 Task: Create a due date automation trigger when advanced on, the moment a card is due add fields without custom field "Resume" set to a date between 1 and 7 working days from now.
Action: Mouse moved to (814, 241)
Screenshot: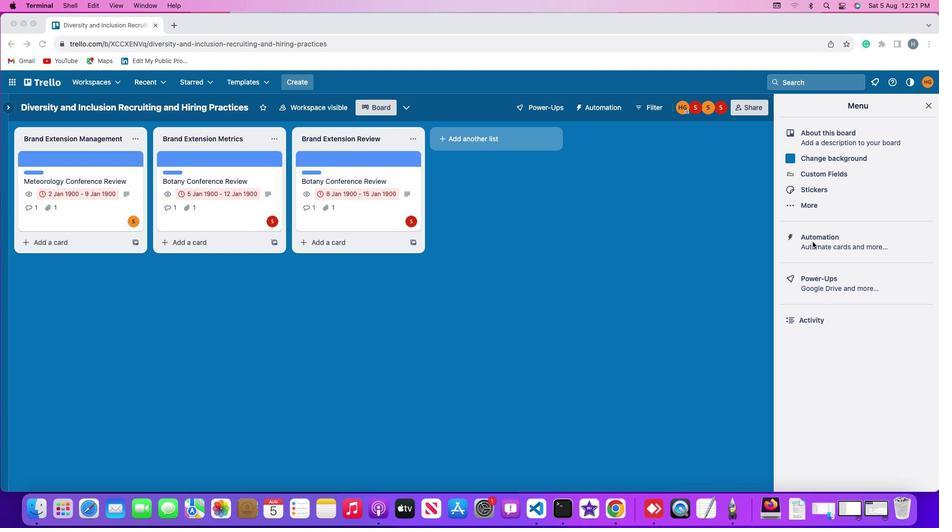 
Action: Mouse pressed left at (814, 241)
Screenshot: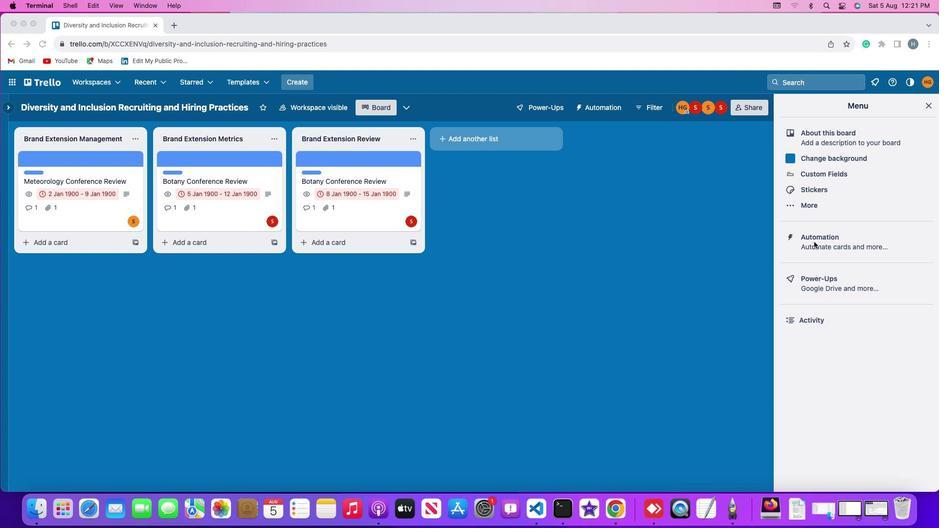 
Action: Mouse pressed left at (814, 241)
Screenshot: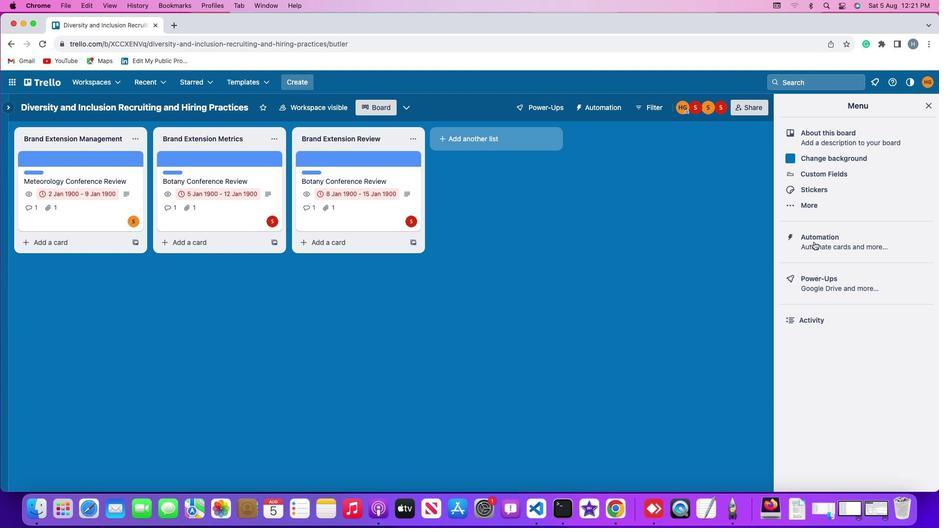 
Action: Mouse moved to (56, 237)
Screenshot: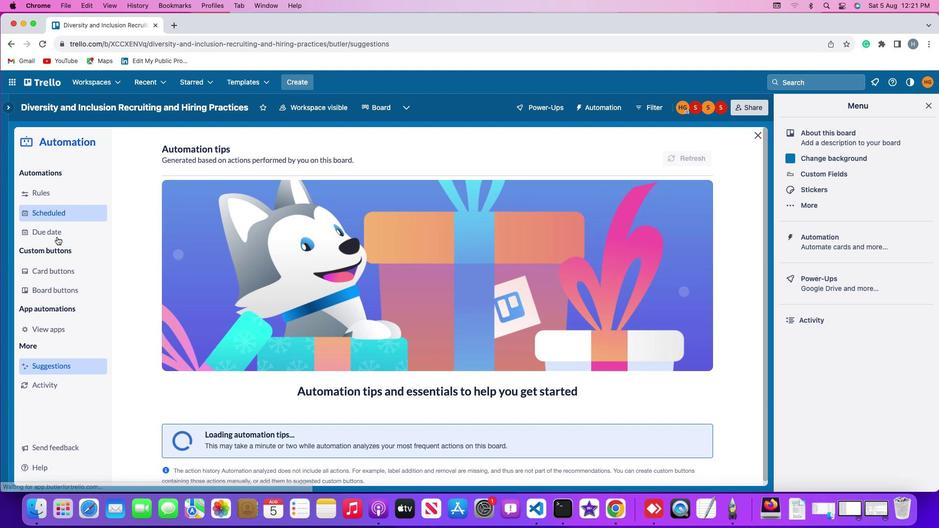
Action: Mouse pressed left at (56, 237)
Screenshot: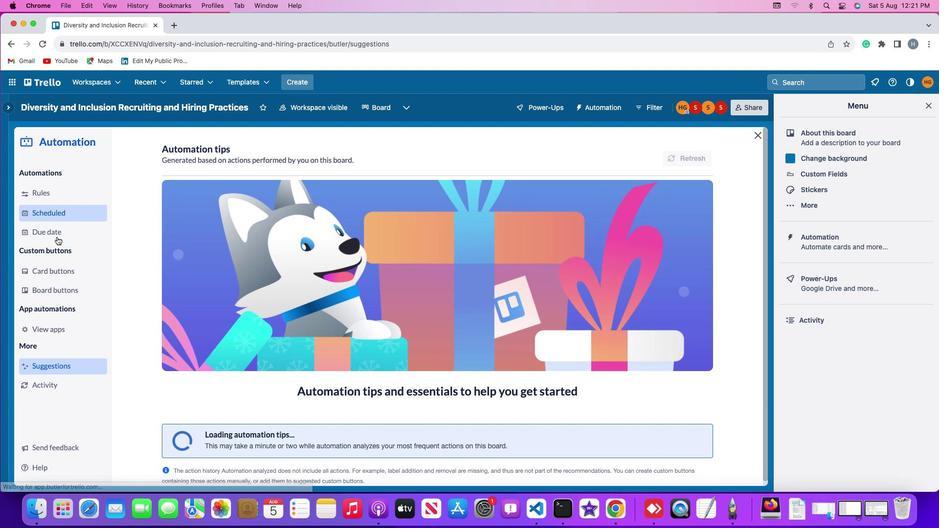 
Action: Mouse moved to (641, 154)
Screenshot: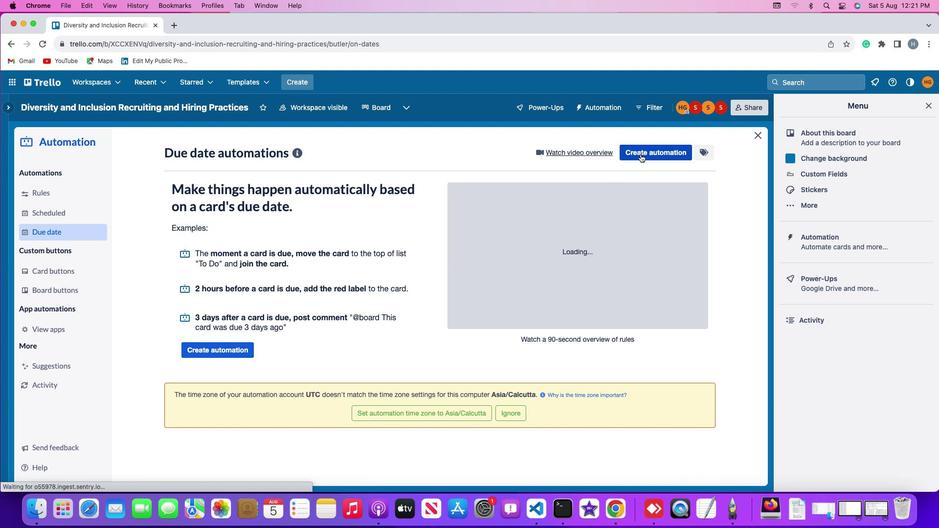 
Action: Mouse pressed left at (641, 154)
Screenshot: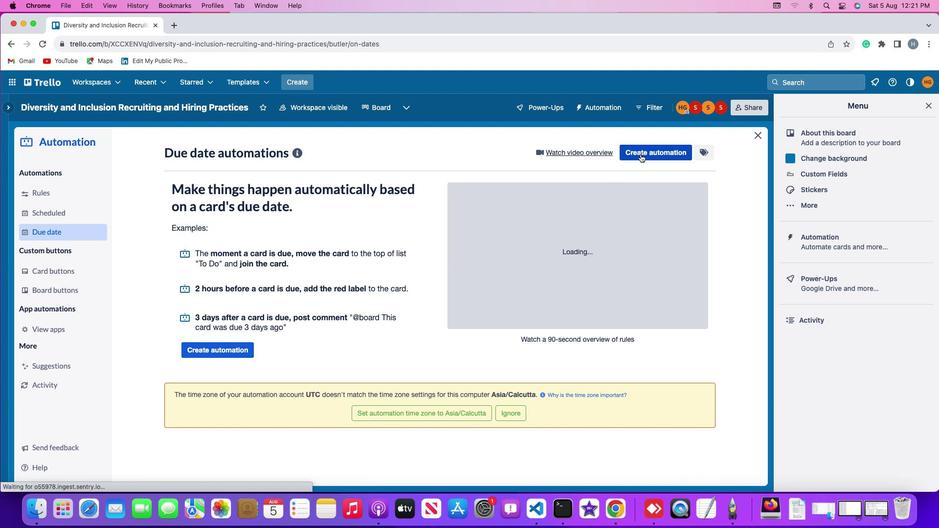 
Action: Mouse moved to (449, 242)
Screenshot: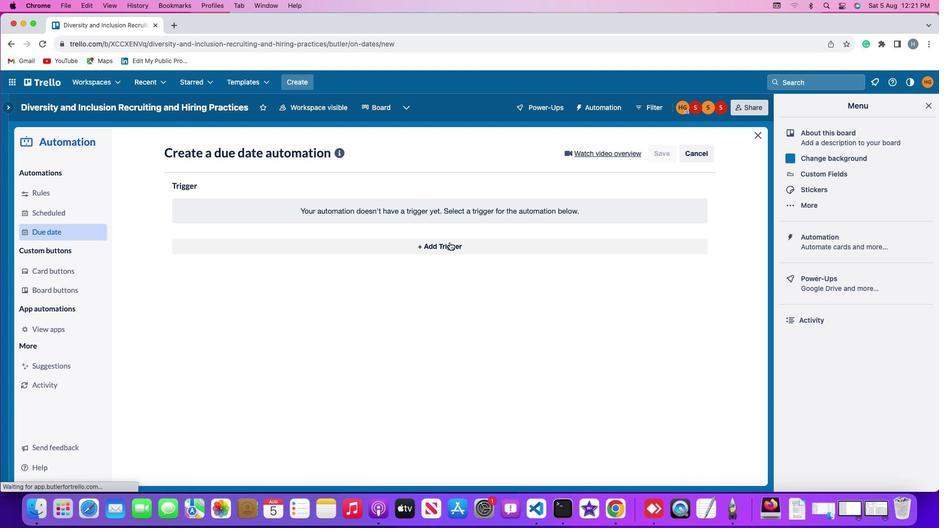 
Action: Mouse pressed left at (449, 242)
Screenshot: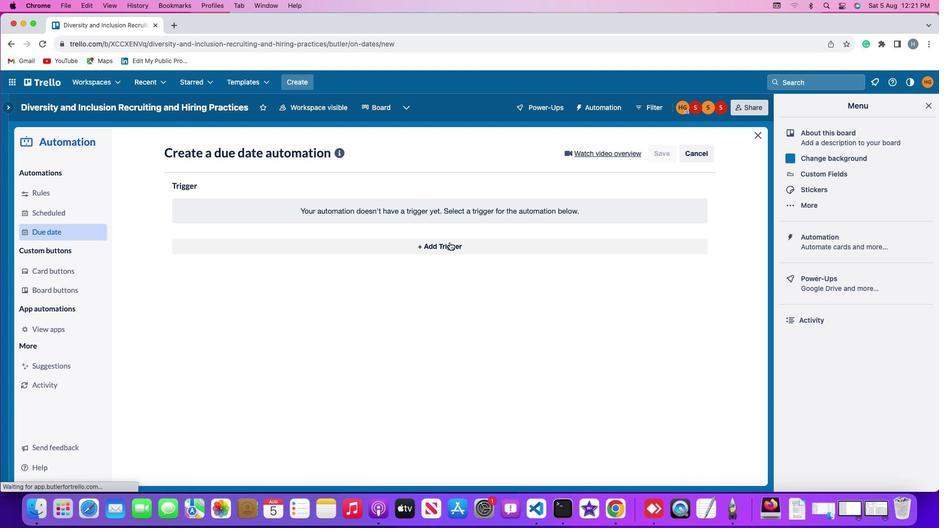 
Action: Mouse moved to (181, 365)
Screenshot: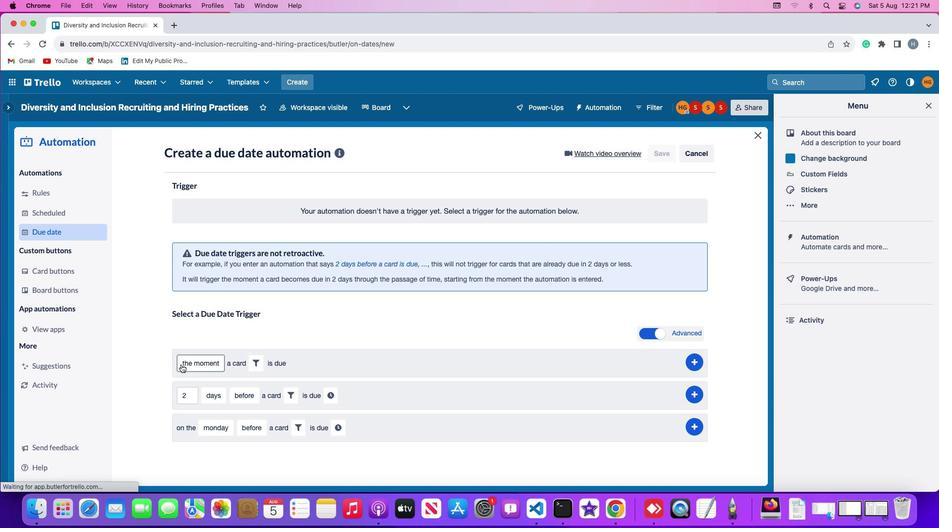 
Action: Mouse pressed left at (181, 365)
Screenshot: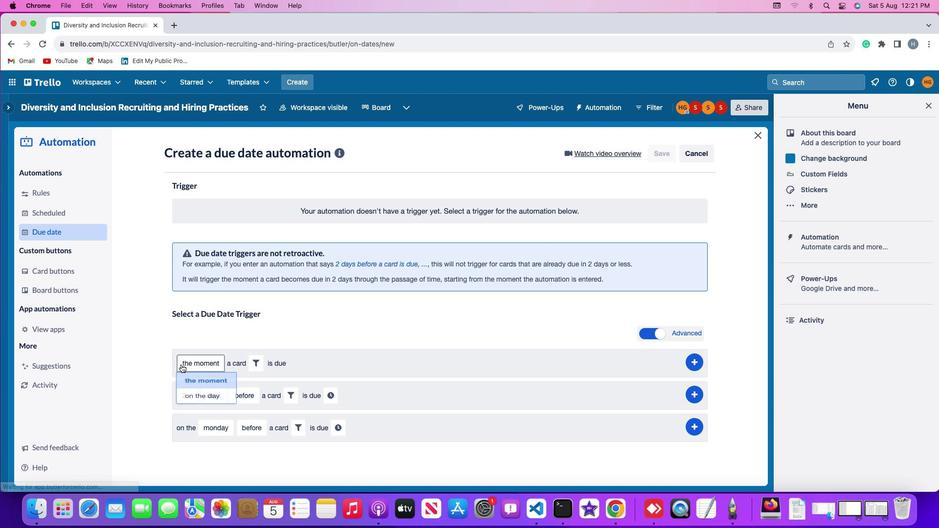
Action: Mouse moved to (201, 381)
Screenshot: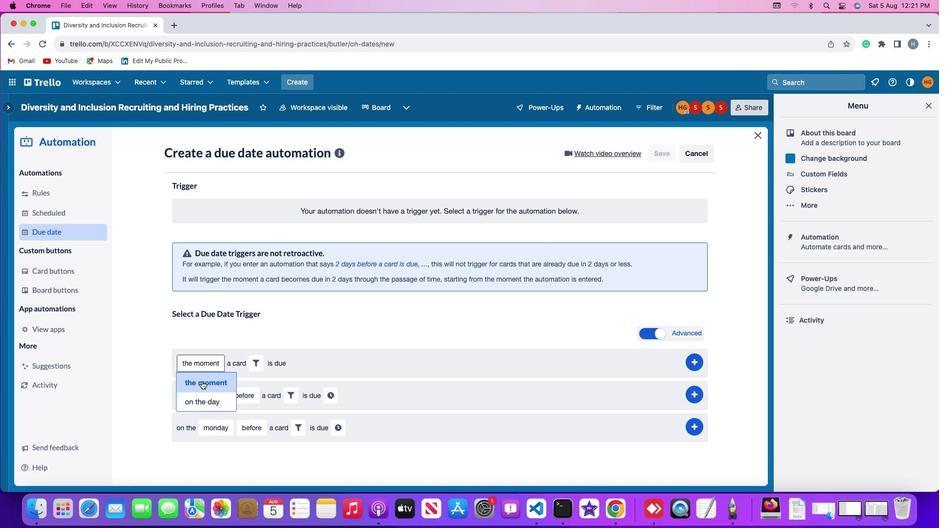 
Action: Mouse pressed left at (201, 381)
Screenshot: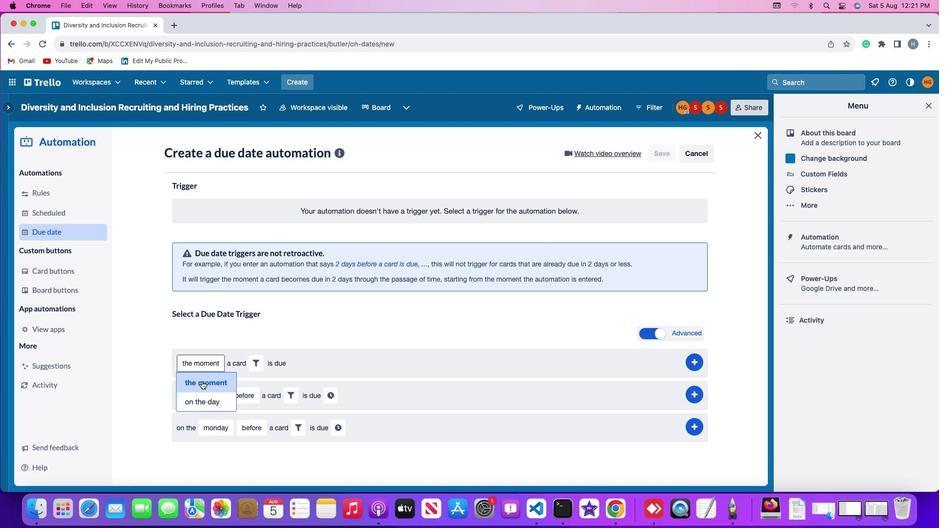 
Action: Mouse moved to (259, 361)
Screenshot: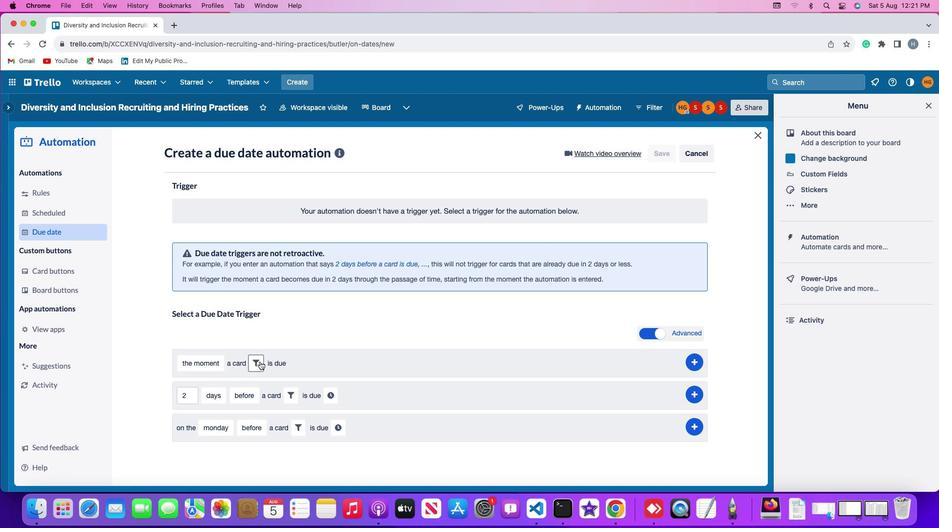 
Action: Mouse pressed left at (259, 361)
Screenshot: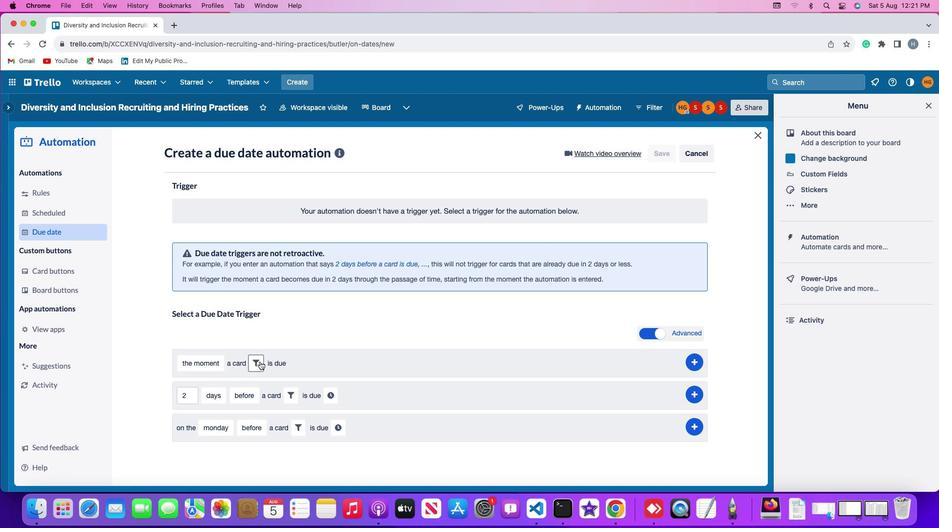 
Action: Mouse moved to (419, 396)
Screenshot: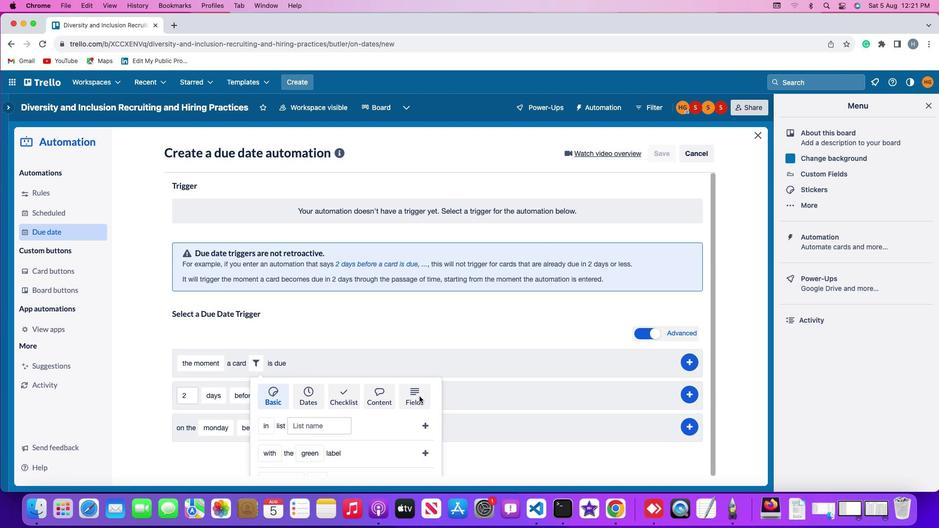 
Action: Mouse pressed left at (419, 396)
Screenshot: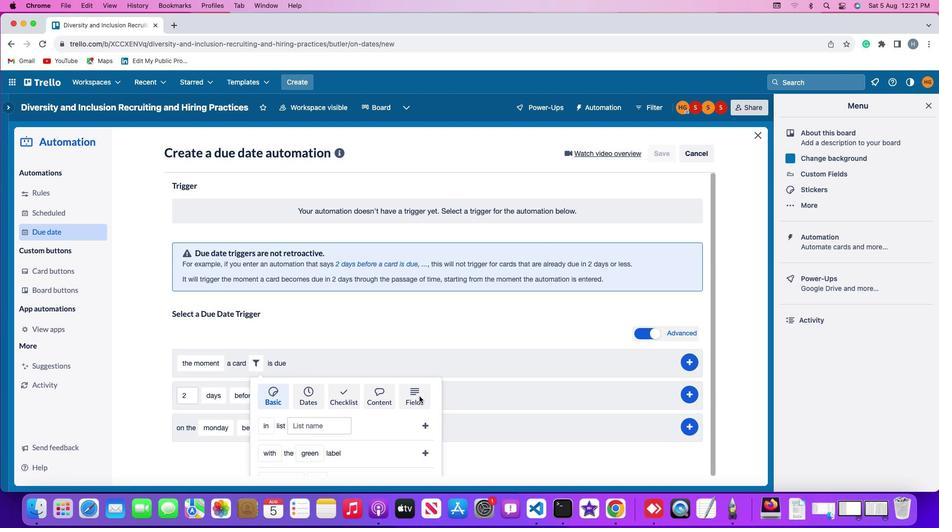 
Action: Mouse moved to (420, 396)
Screenshot: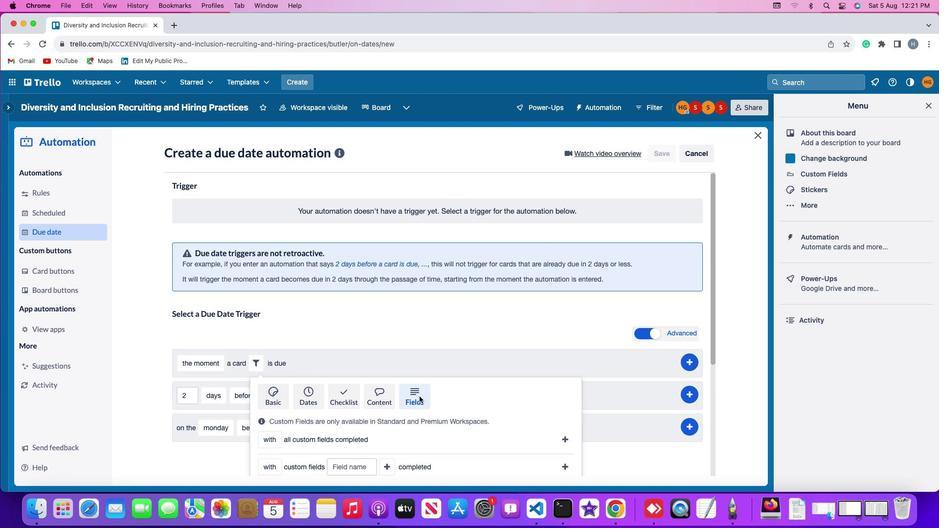 
Action: Mouse scrolled (420, 396) with delta (0, 0)
Screenshot: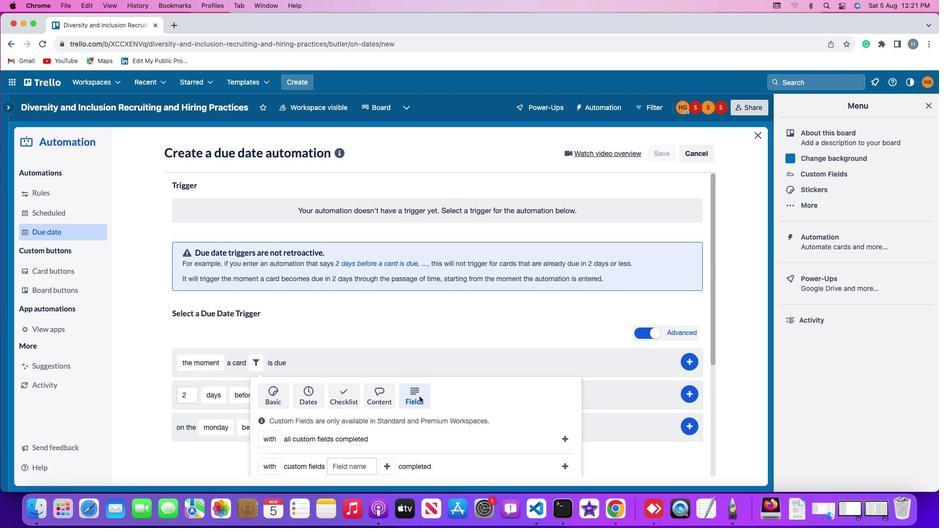 
Action: Mouse scrolled (420, 396) with delta (0, 0)
Screenshot: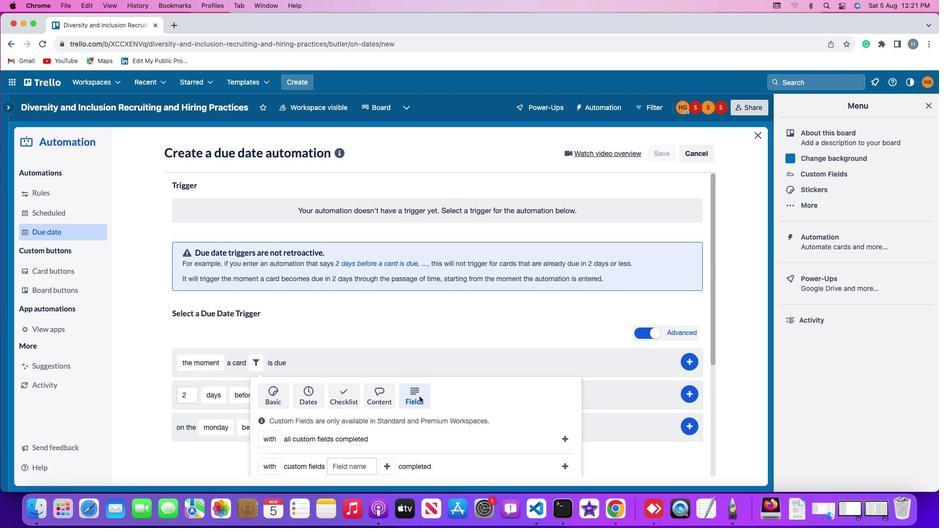 
Action: Mouse scrolled (420, 396) with delta (0, -1)
Screenshot: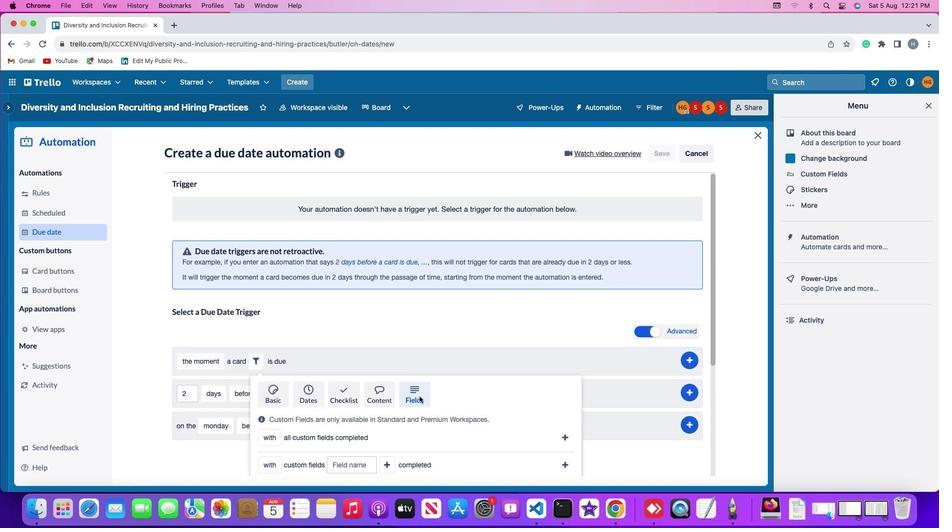 
Action: Mouse scrolled (420, 396) with delta (0, -2)
Screenshot: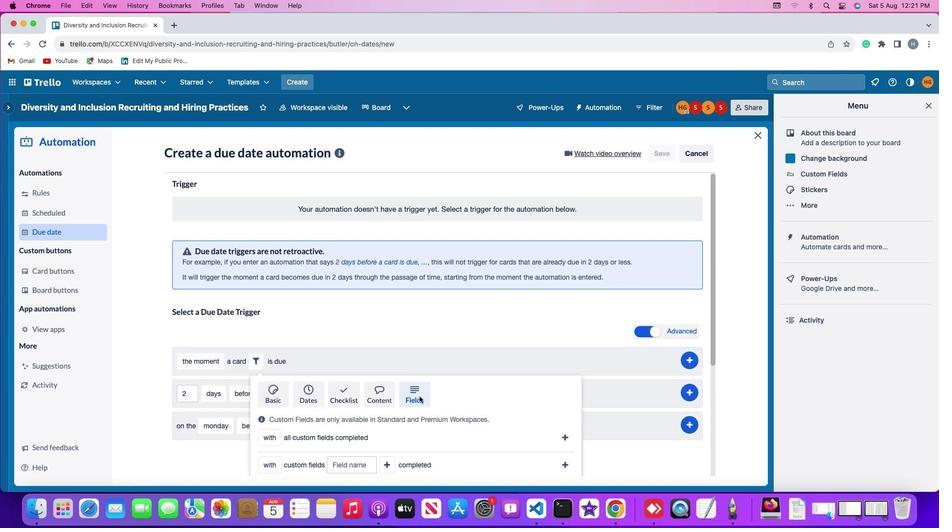 
Action: Mouse scrolled (420, 396) with delta (0, -2)
Screenshot: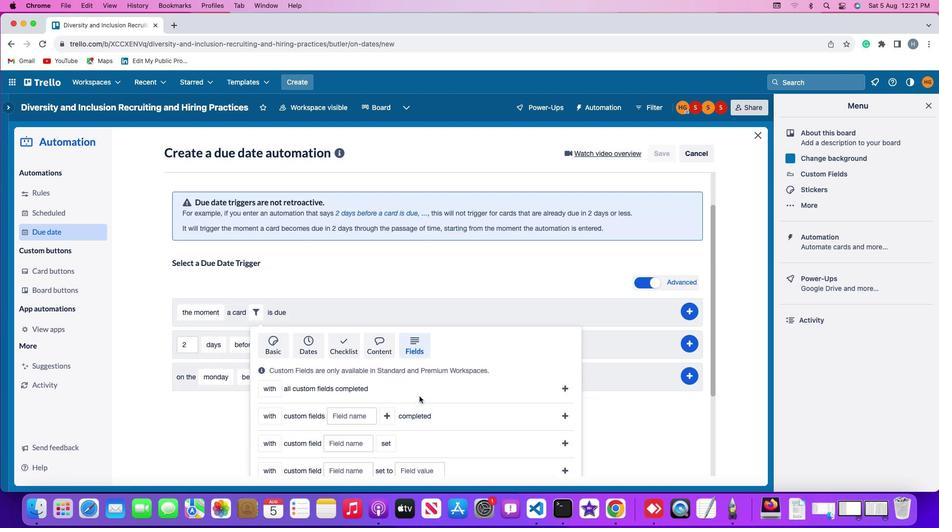 
Action: Mouse scrolled (420, 396) with delta (0, -2)
Screenshot: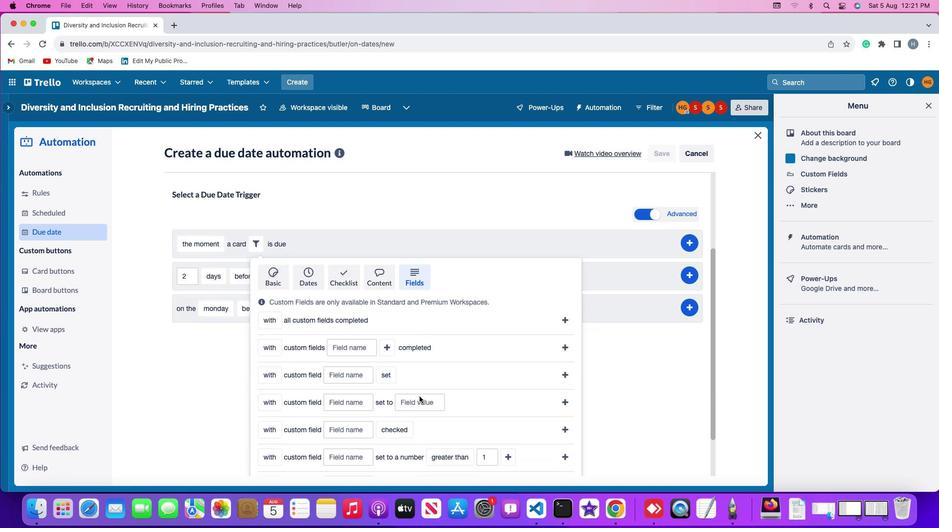 
Action: Mouse scrolled (420, 396) with delta (0, 0)
Screenshot: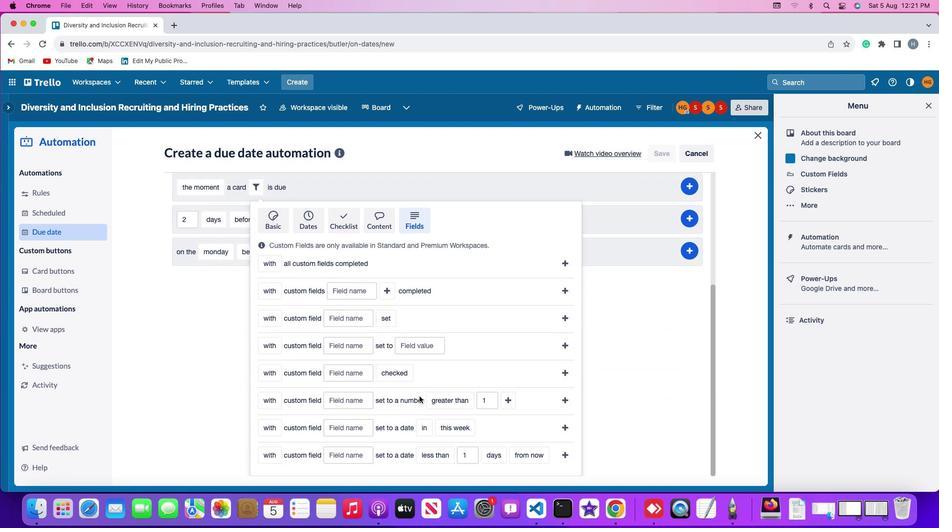 
Action: Mouse scrolled (420, 396) with delta (0, 0)
Screenshot: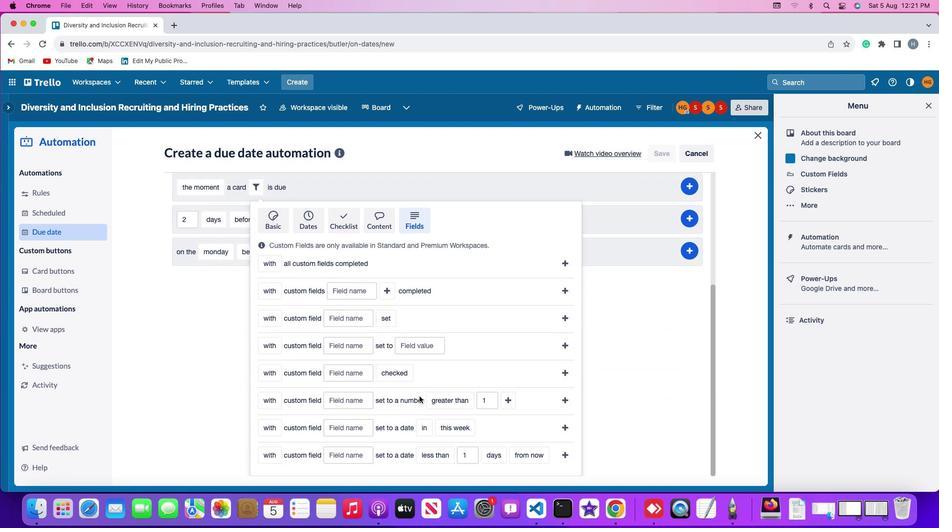 
Action: Mouse scrolled (420, 396) with delta (0, -1)
Screenshot: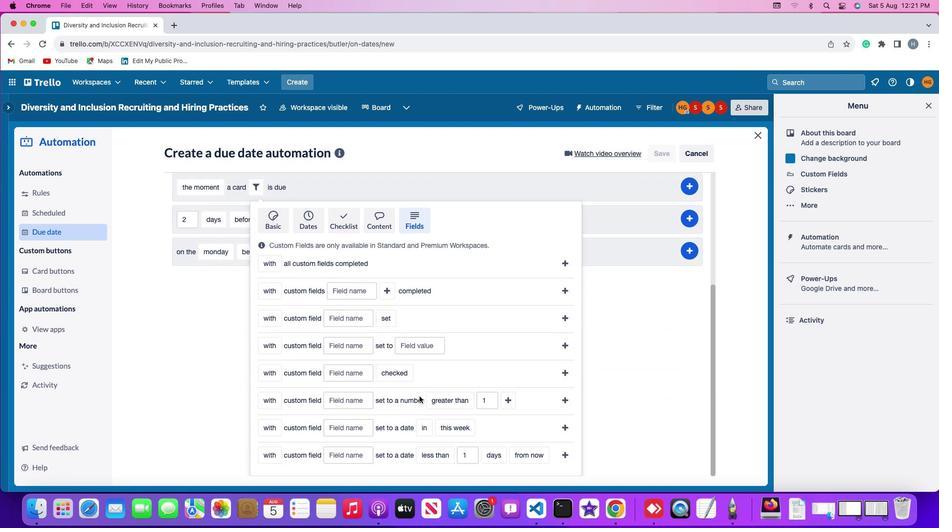 
Action: Mouse scrolled (420, 396) with delta (0, -2)
Screenshot: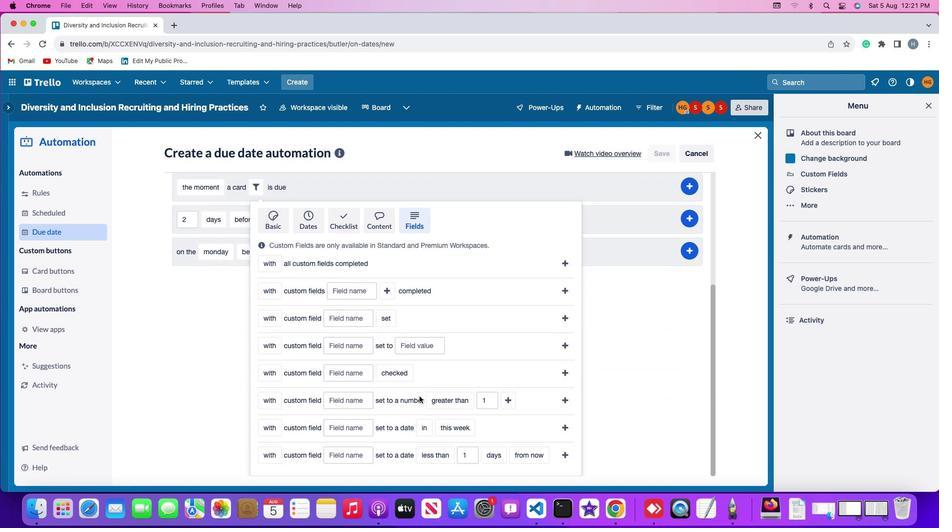 
Action: Mouse moved to (271, 451)
Screenshot: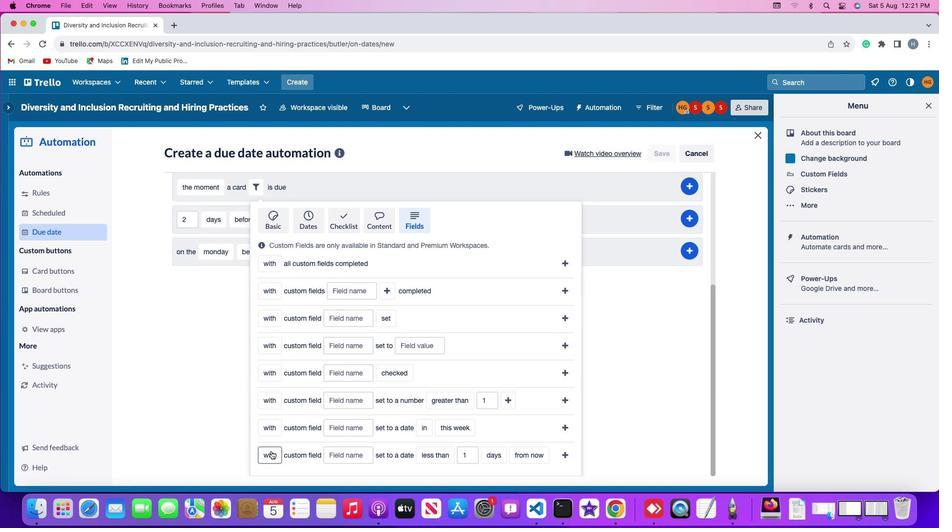 
Action: Mouse pressed left at (271, 451)
Screenshot: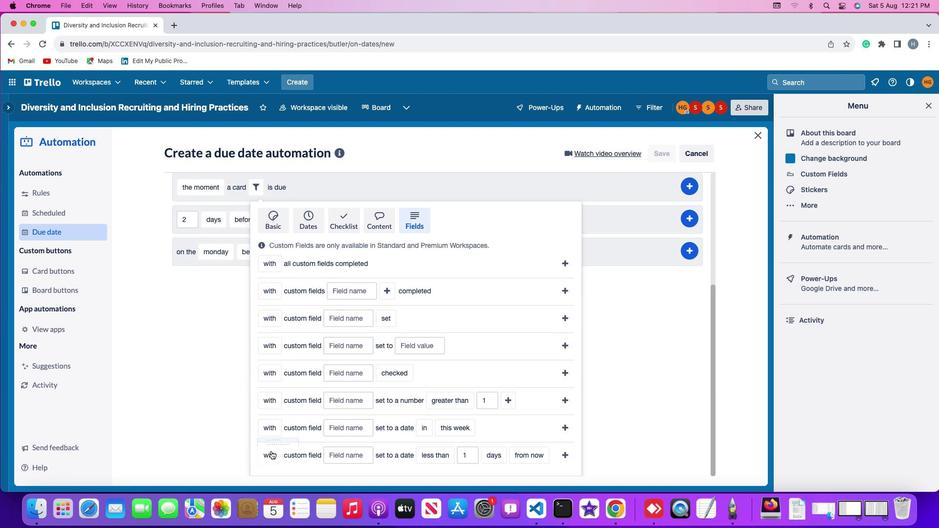 
Action: Mouse moved to (277, 438)
Screenshot: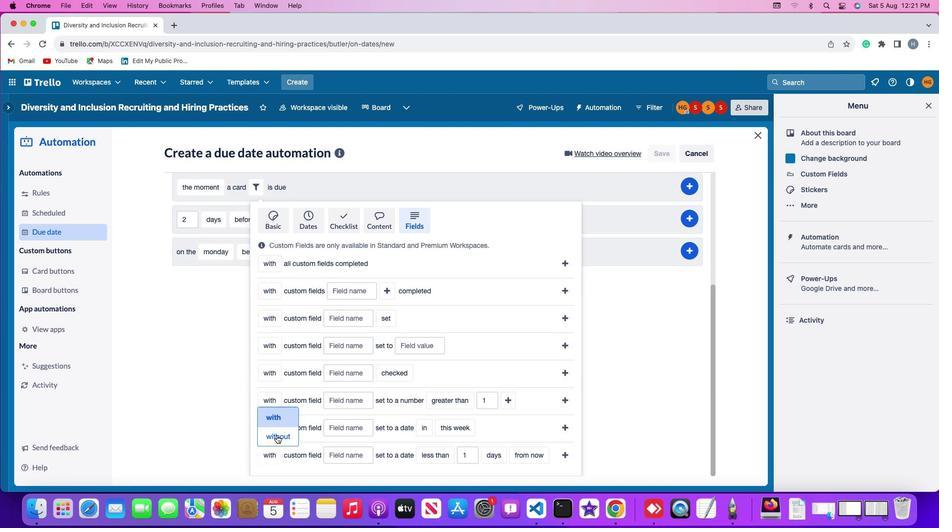
Action: Mouse pressed left at (277, 438)
Screenshot: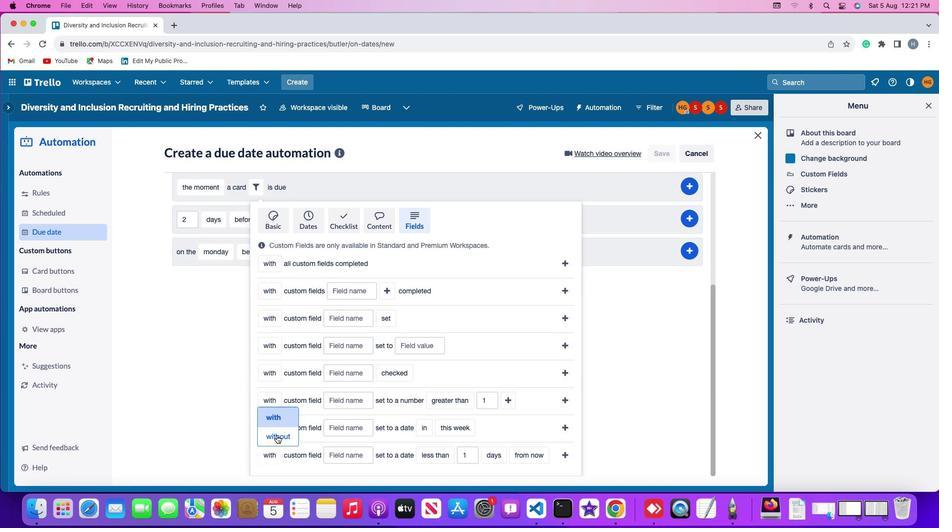 
Action: Mouse moved to (354, 459)
Screenshot: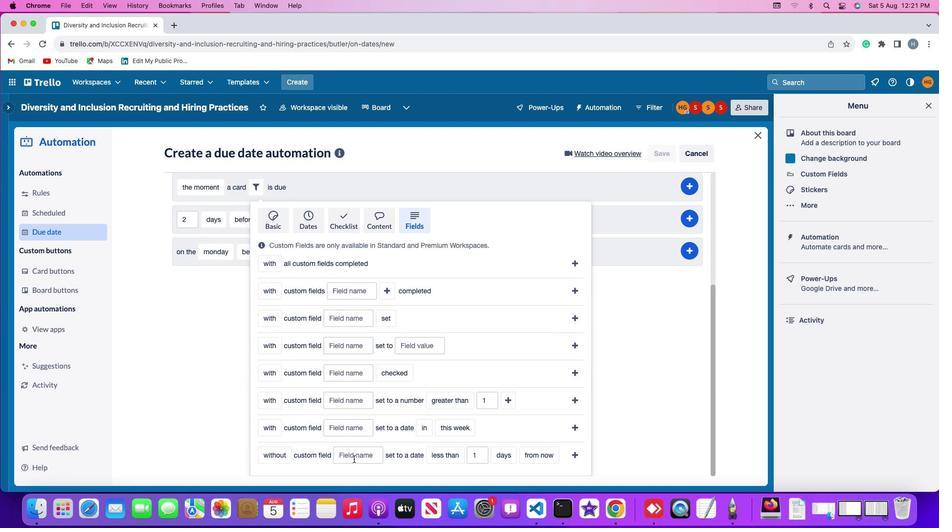 
Action: Mouse pressed left at (354, 459)
Screenshot: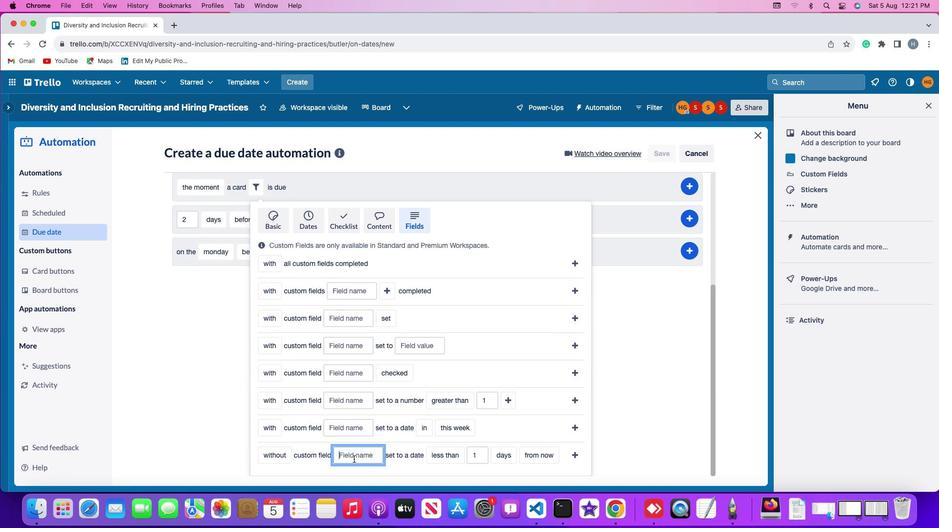 
Action: Mouse moved to (354, 459)
Screenshot: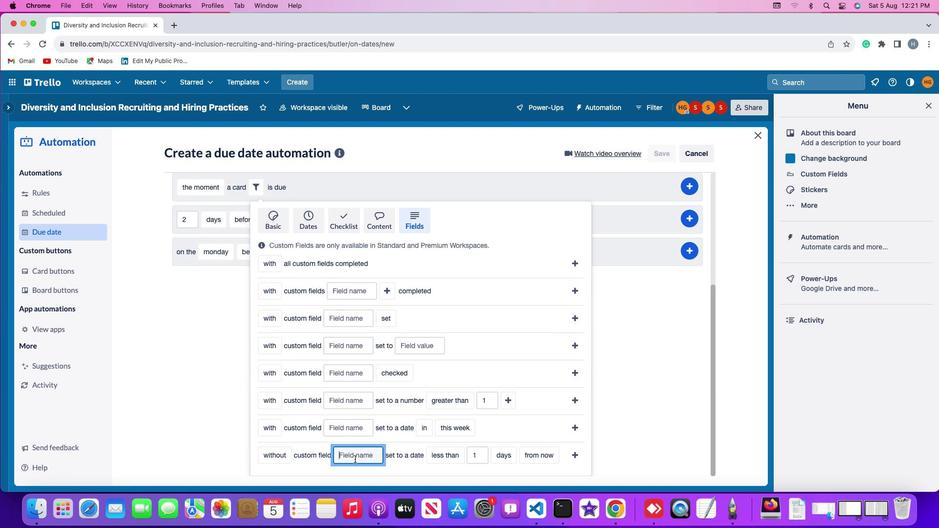 
Action: Key pressed Key.shift'R''e''s''u''m''e'
Screenshot: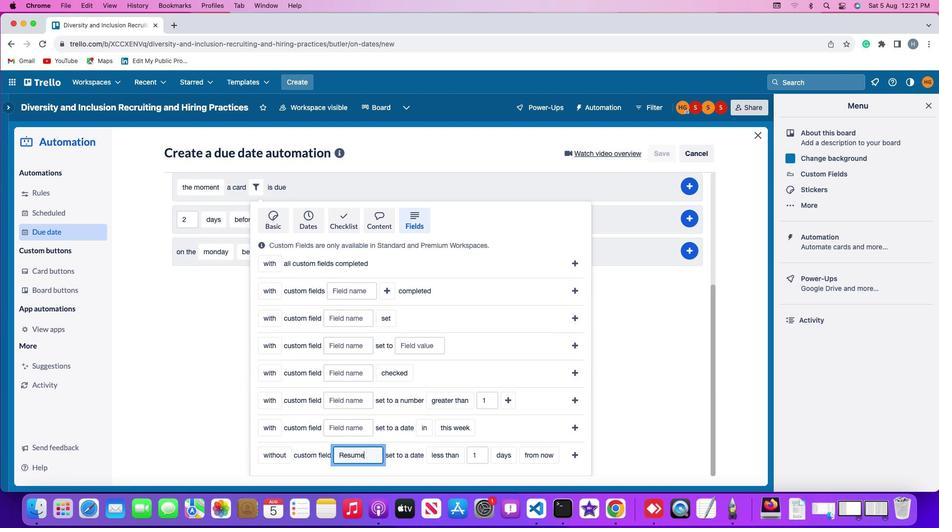 
Action: Mouse moved to (445, 456)
Screenshot: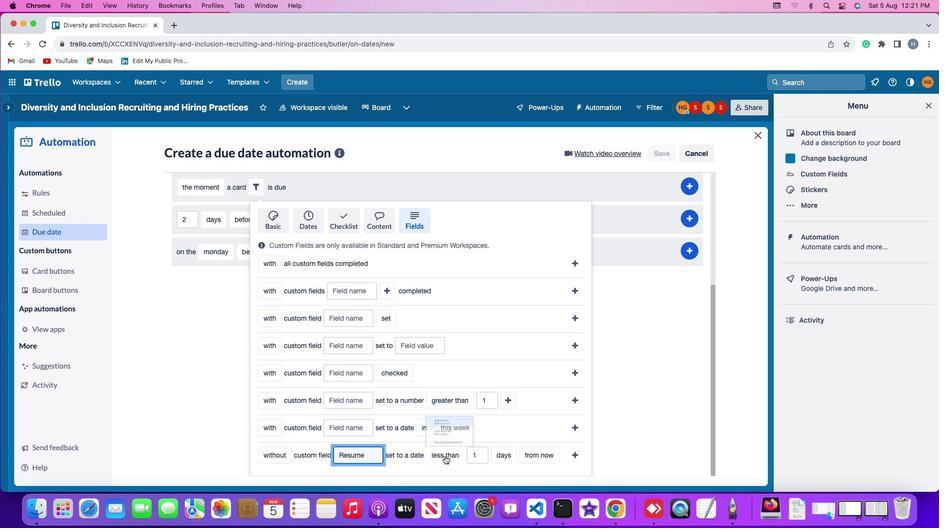 
Action: Mouse pressed left at (445, 456)
Screenshot: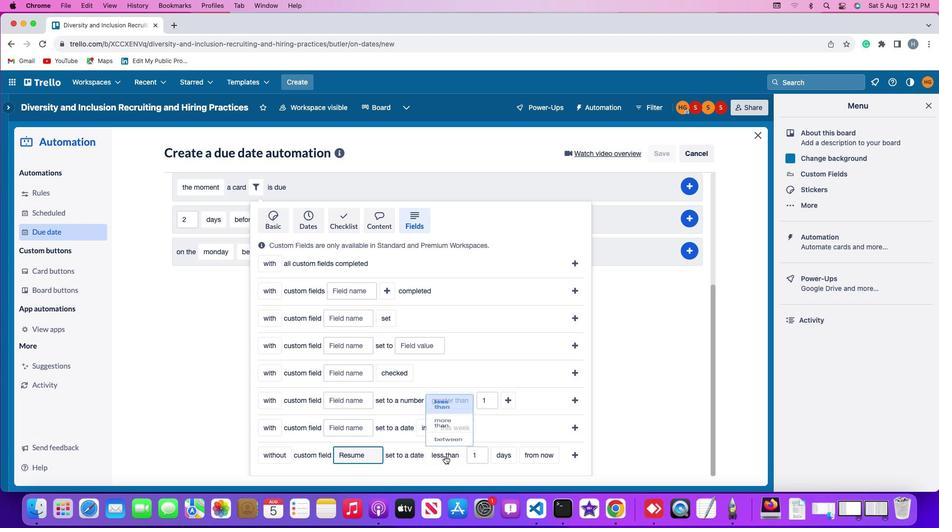 
Action: Mouse moved to (445, 434)
Screenshot: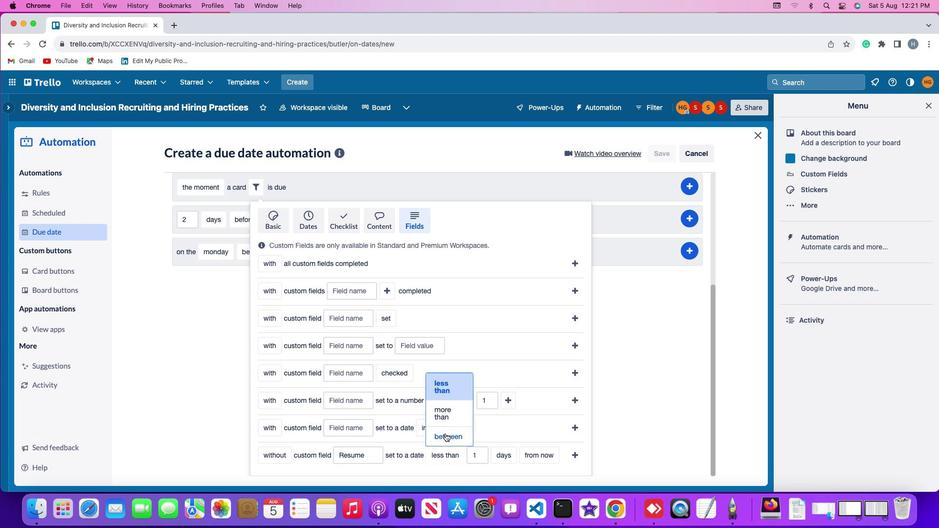 
Action: Mouse pressed left at (445, 434)
Screenshot: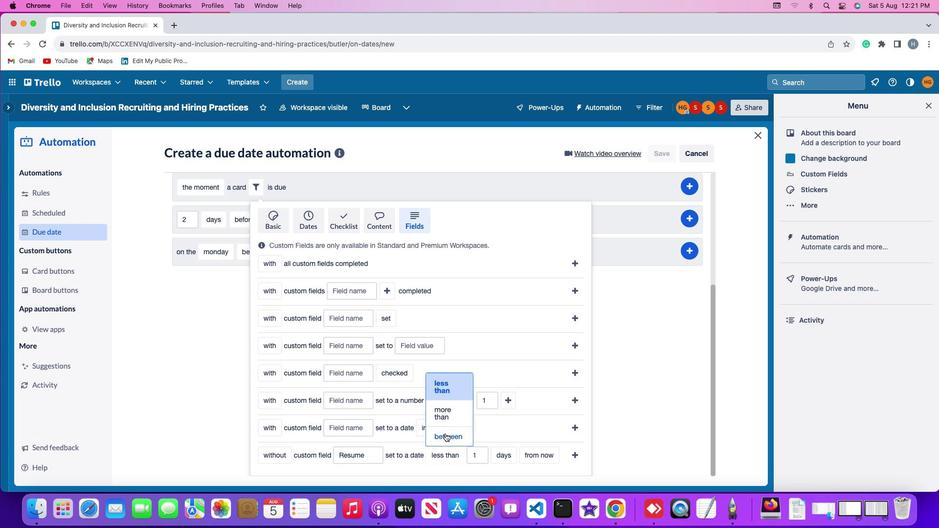 
Action: Mouse moved to (479, 456)
Screenshot: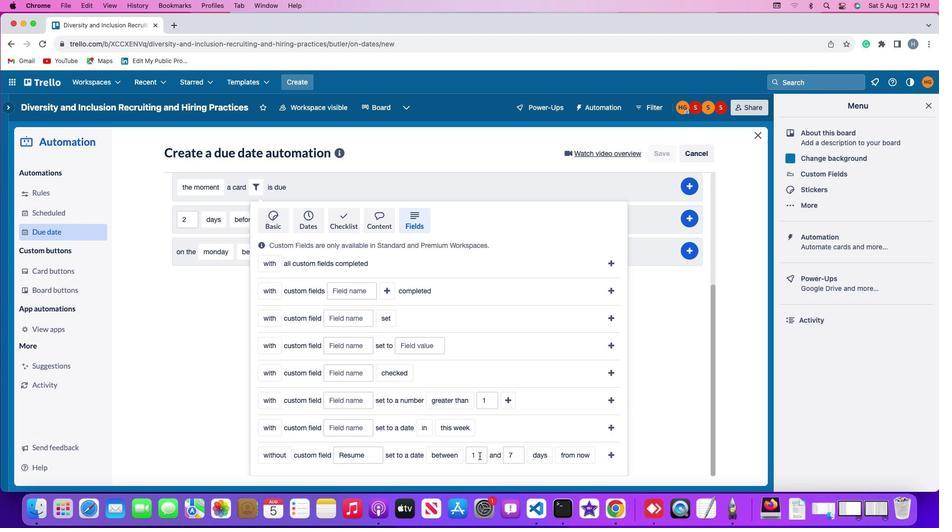
Action: Mouse pressed left at (479, 456)
Screenshot: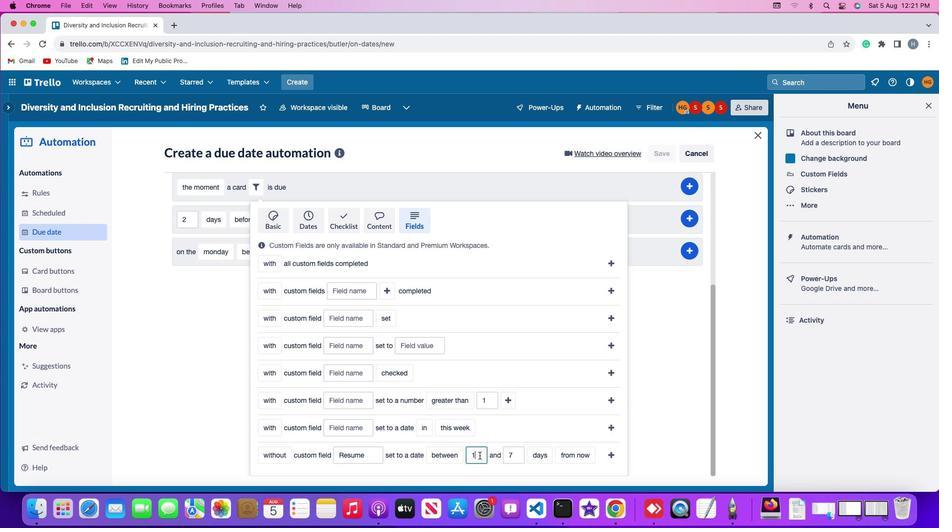 
Action: Mouse moved to (480, 454)
Screenshot: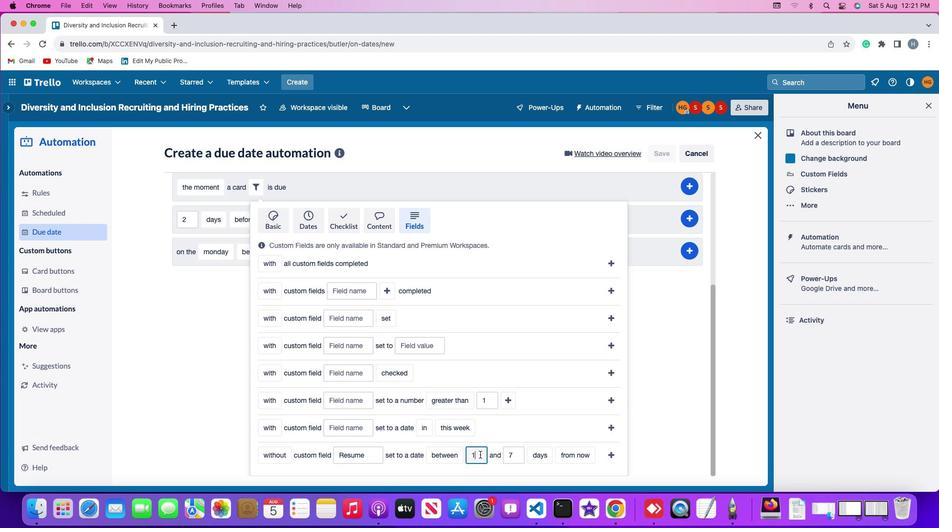 
Action: Key pressed Key.backspace'1'
Screenshot: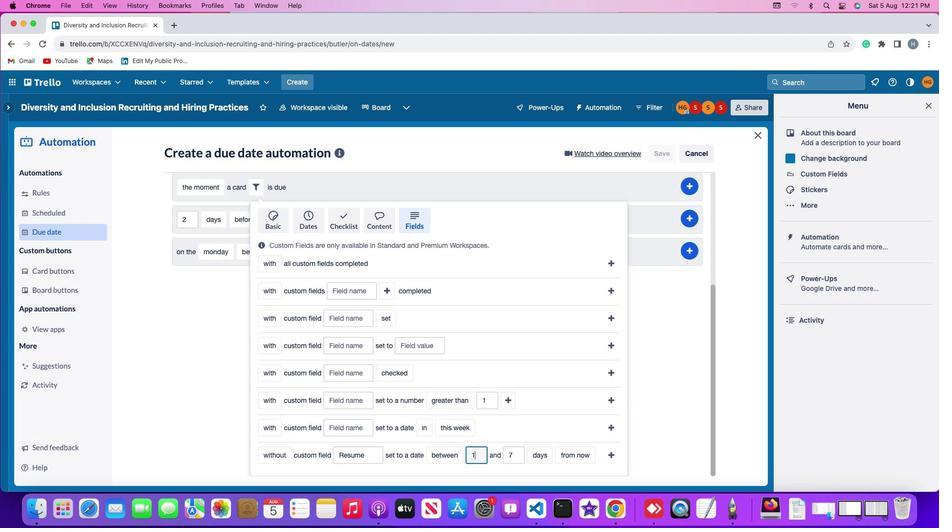 
Action: Mouse moved to (516, 452)
Screenshot: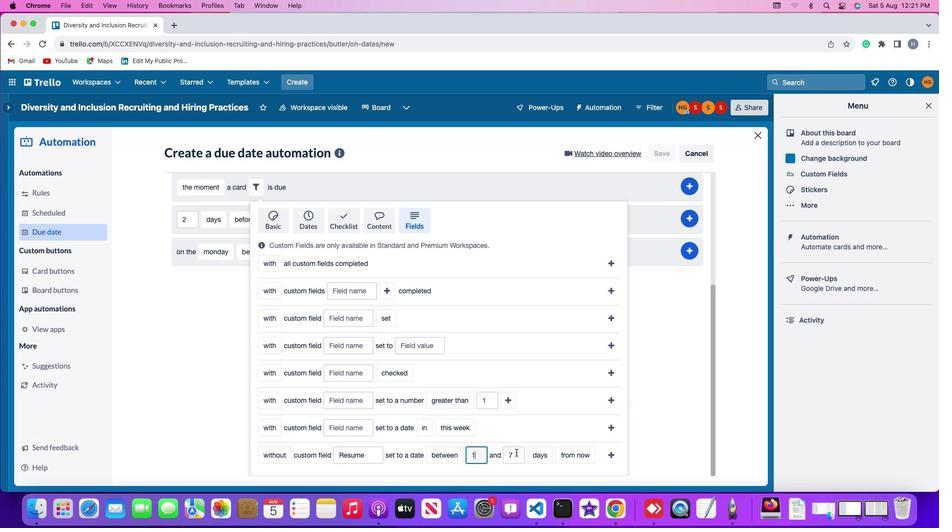 
Action: Mouse pressed left at (516, 452)
Screenshot: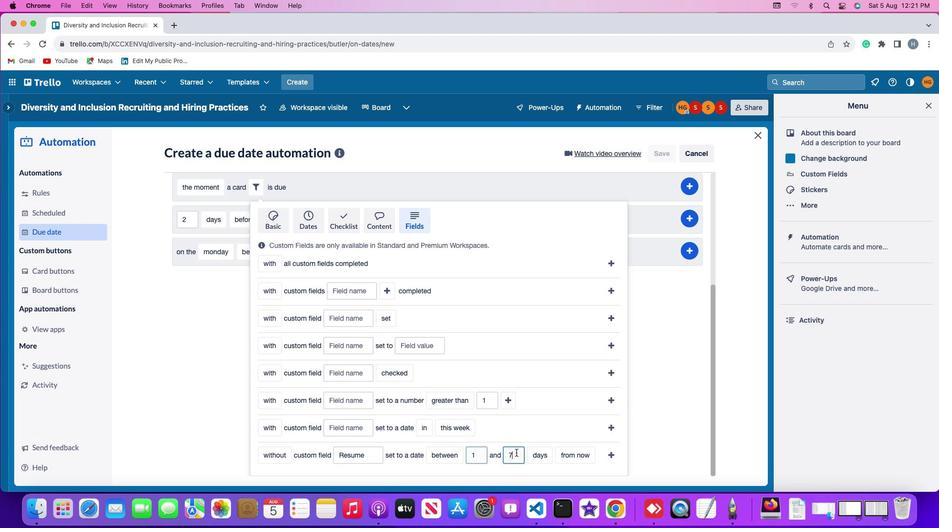 
Action: Mouse moved to (516, 452)
Screenshot: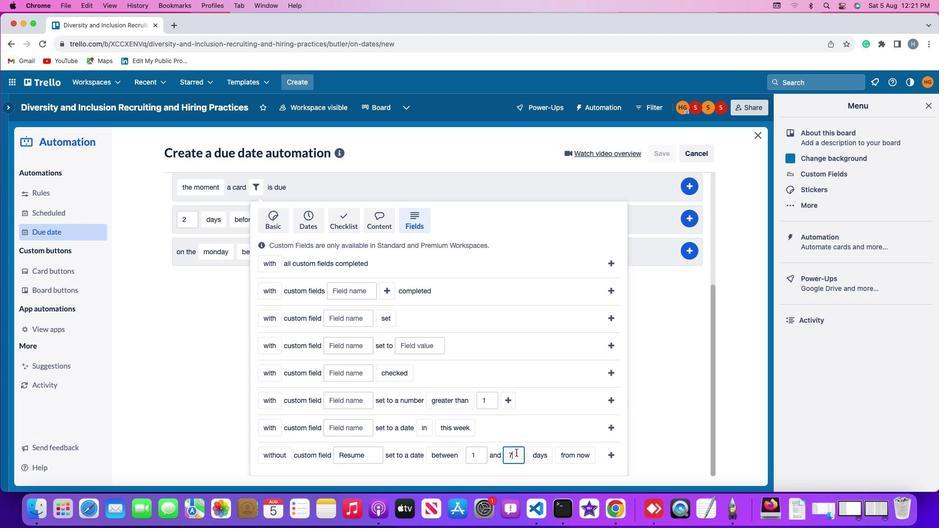 
Action: Key pressed Key.backspace'7'
Screenshot: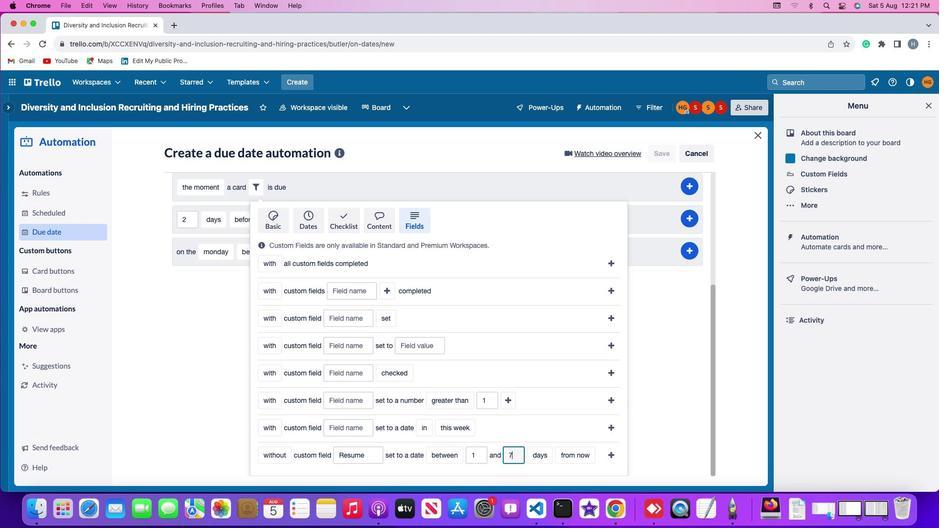 
Action: Mouse moved to (529, 457)
Screenshot: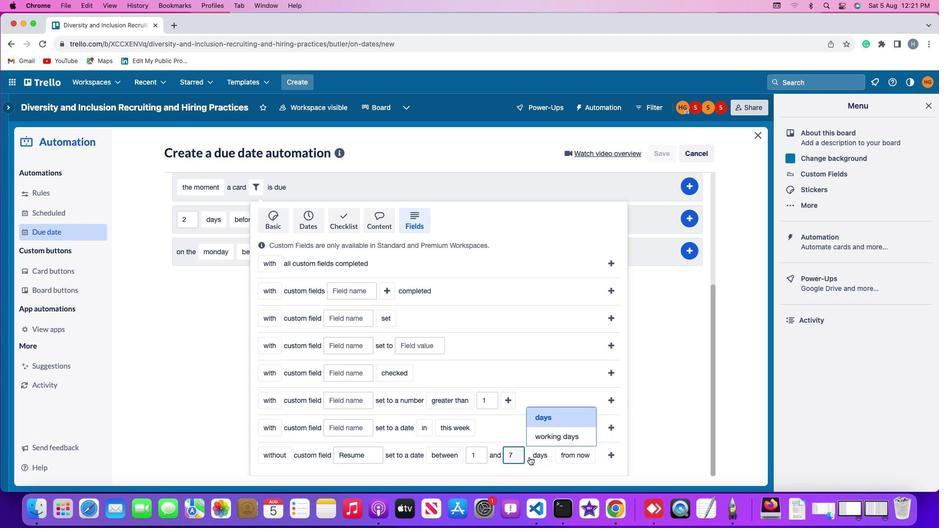
Action: Mouse pressed left at (529, 457)
Screenshot: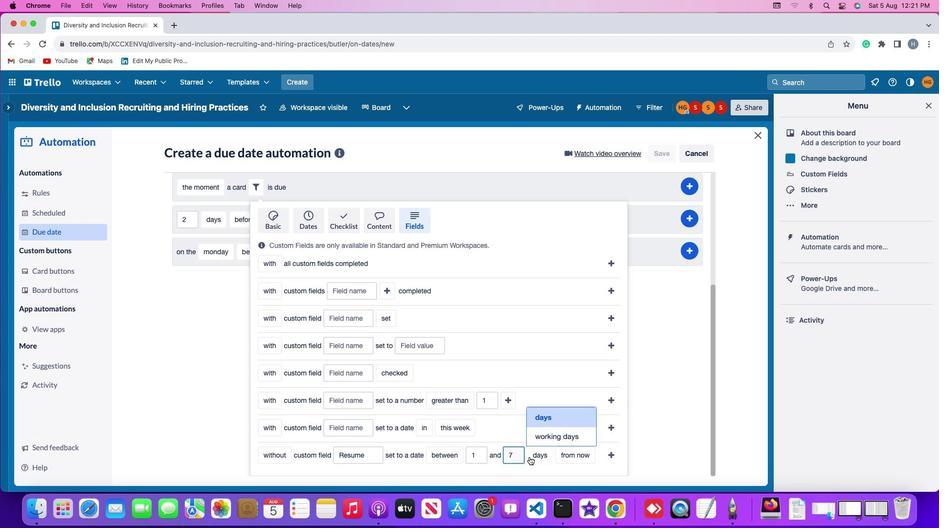 
Action: Mouse moved to (543, 439)
Screenshot: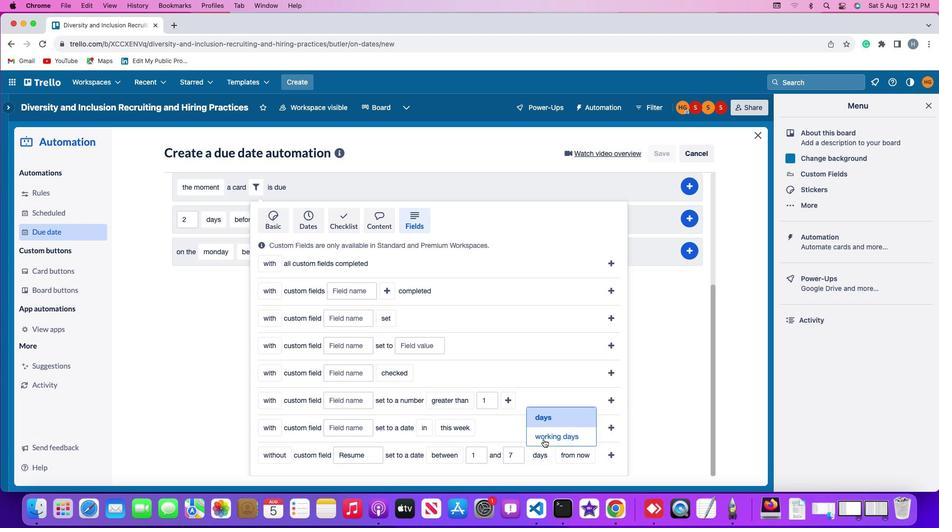 
Action: Mouse pressed left at (543, 439)
Screenshot: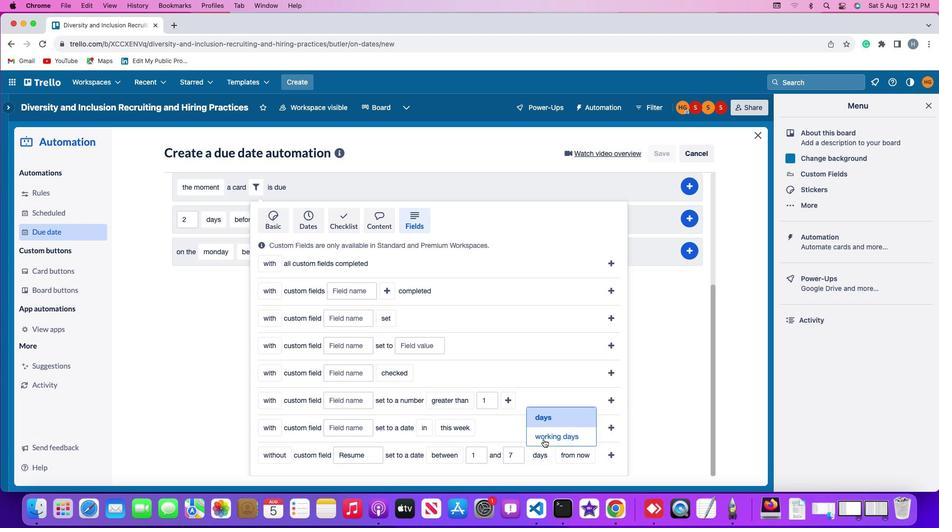 
Action: Mouse moved to (591, 455)
Screenshot: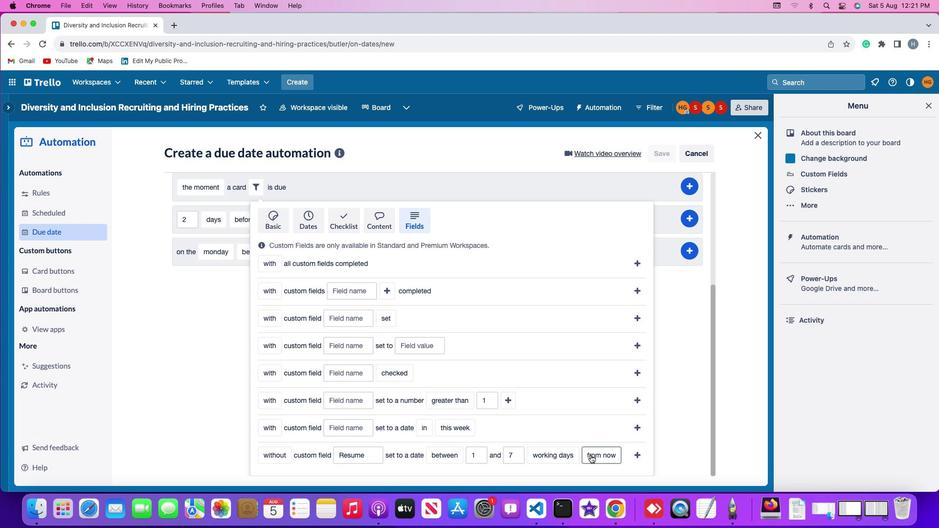
Action: Mouse pressed left at (591, 455)
Screenshot: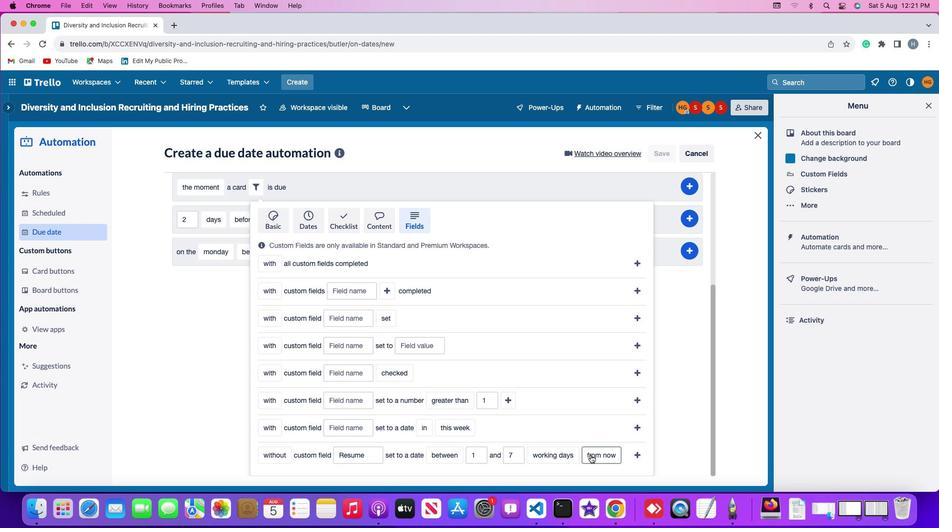 
Action: Mouse moved to (600, 417)
Screenshot: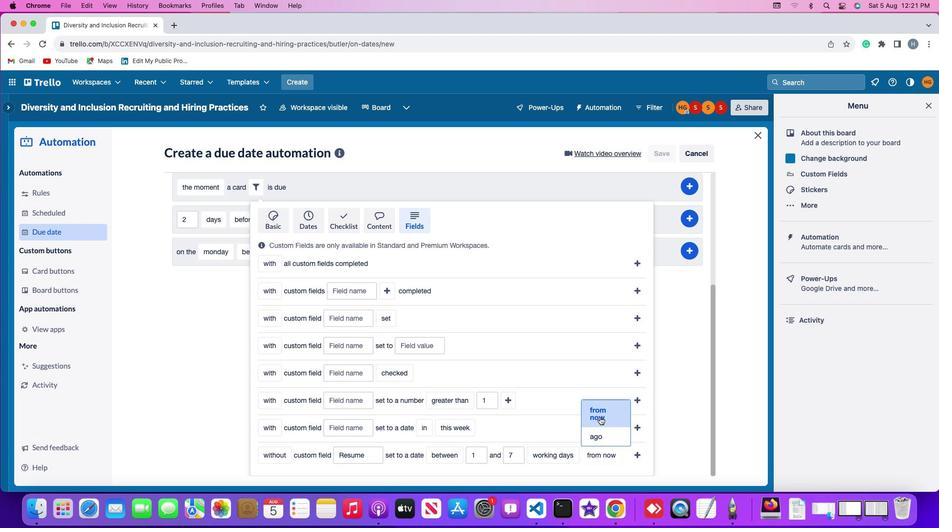 
Action: Mouse pressed left at (600, 417)
Screenshot: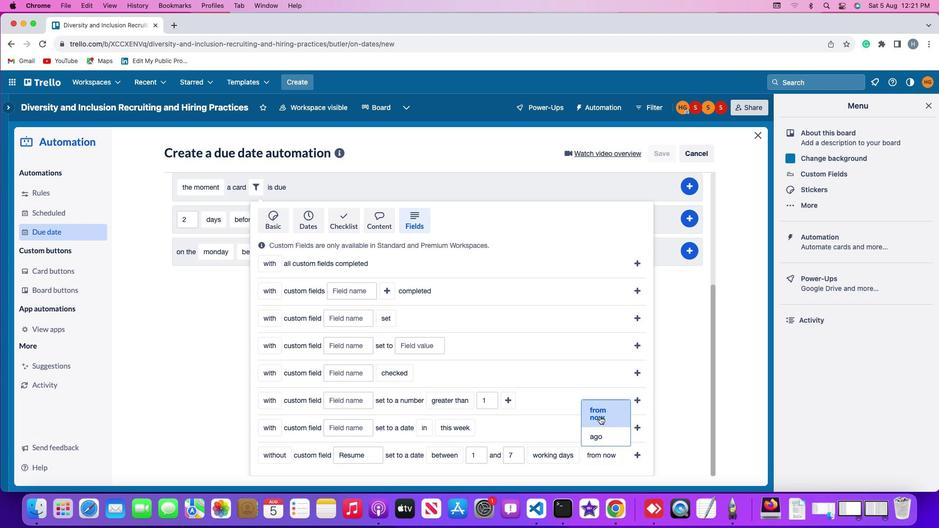 
Action: Mouse moved to (638, 455)
Screenshot: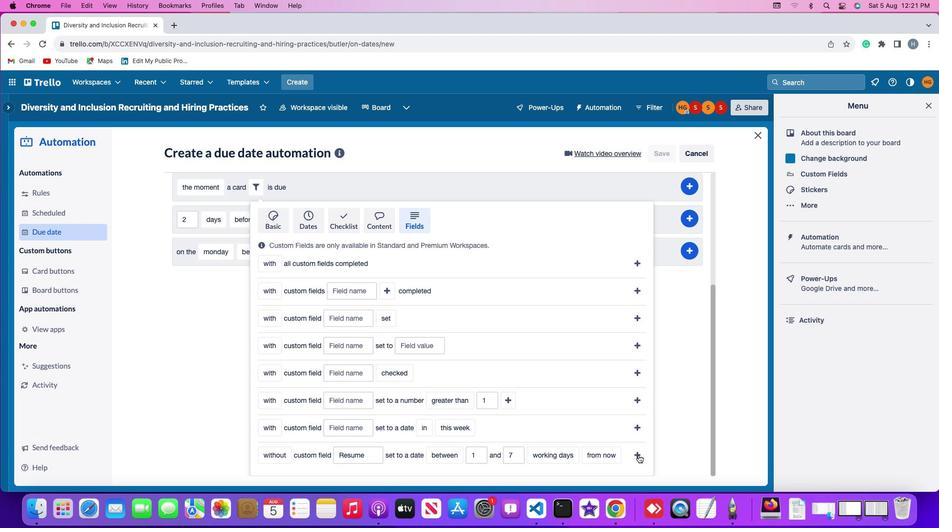 
Action: Mouse pressed left at (638, 455)
Screenshot: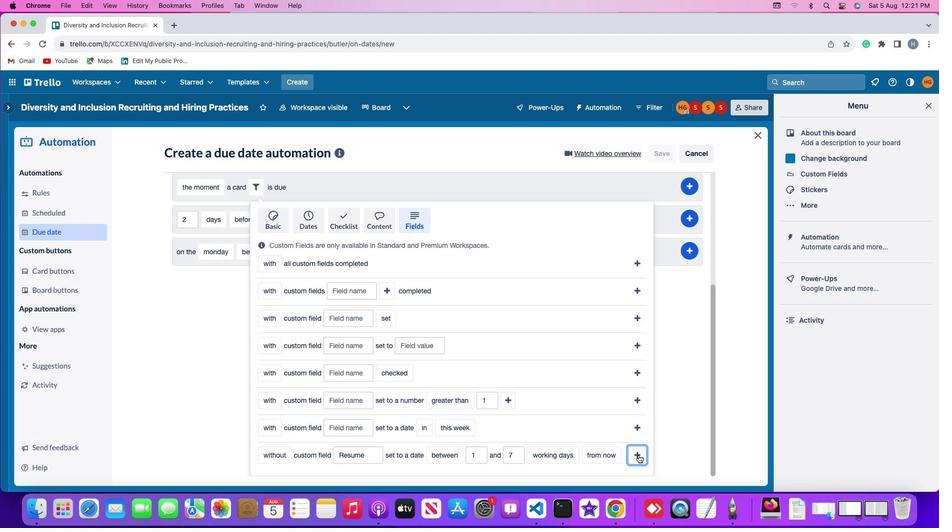 
Action: Mouse moved to (698, 360)
Screenshot: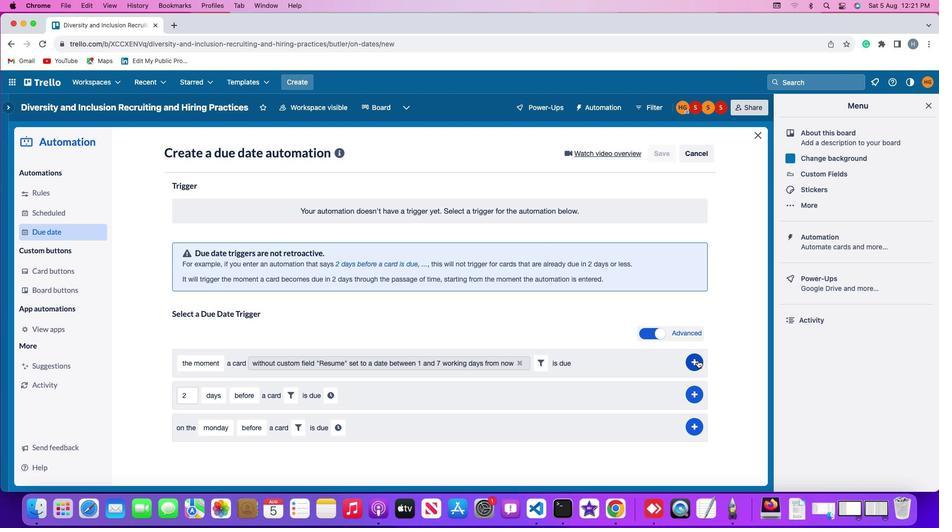 
Action: Mouse pressed left at (698, 360)
Screenshot: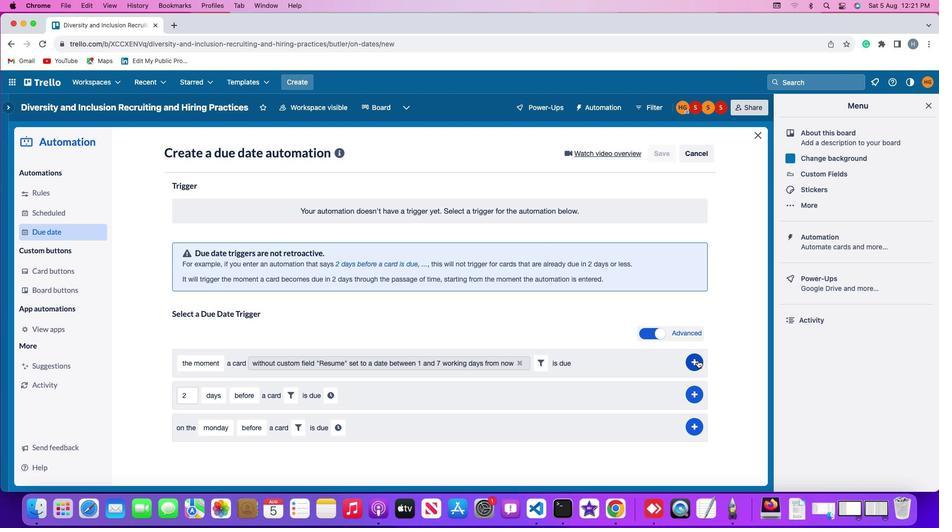 
Action: Mouse moved to (740, 296)
Screenshot: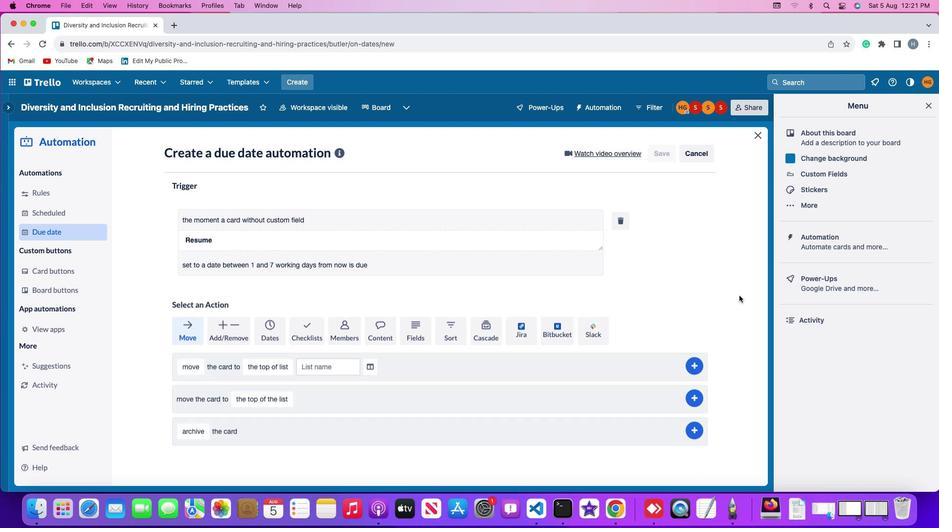 
